 Task: Choose the host language as Portuguese.
Action: Mouse moved to (789, 115)
Screenshot: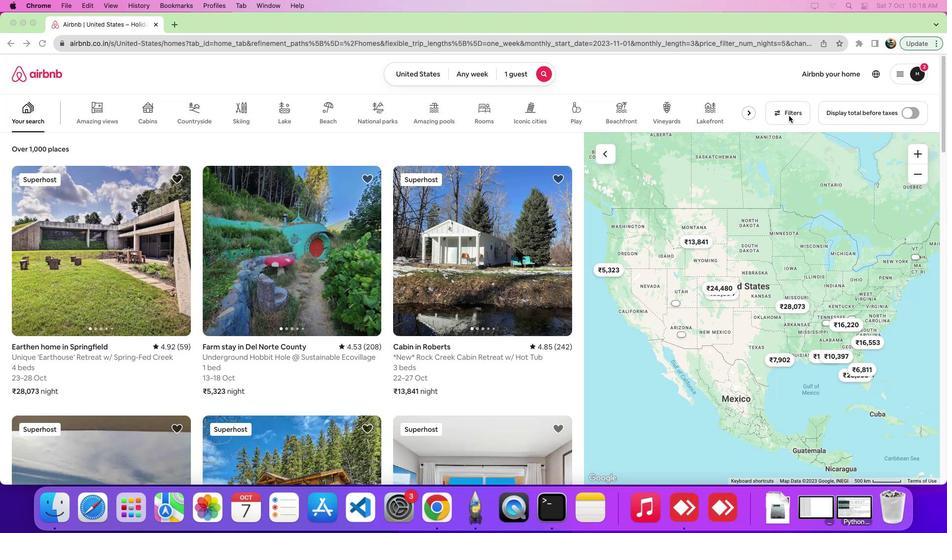 
Action: Mouse pressed left at (789, 115)
Screenshot: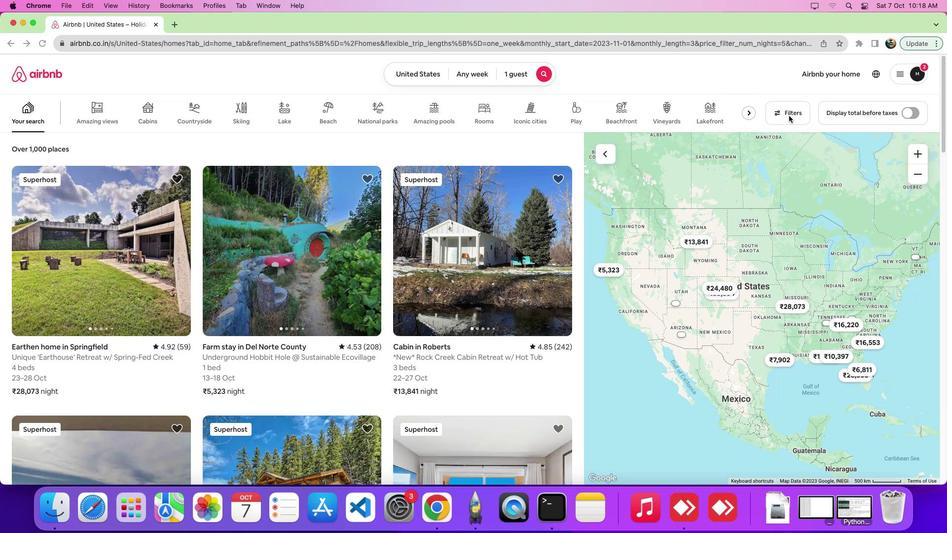 
Action: Mouse pressed left at (789, 115)
Screenshot: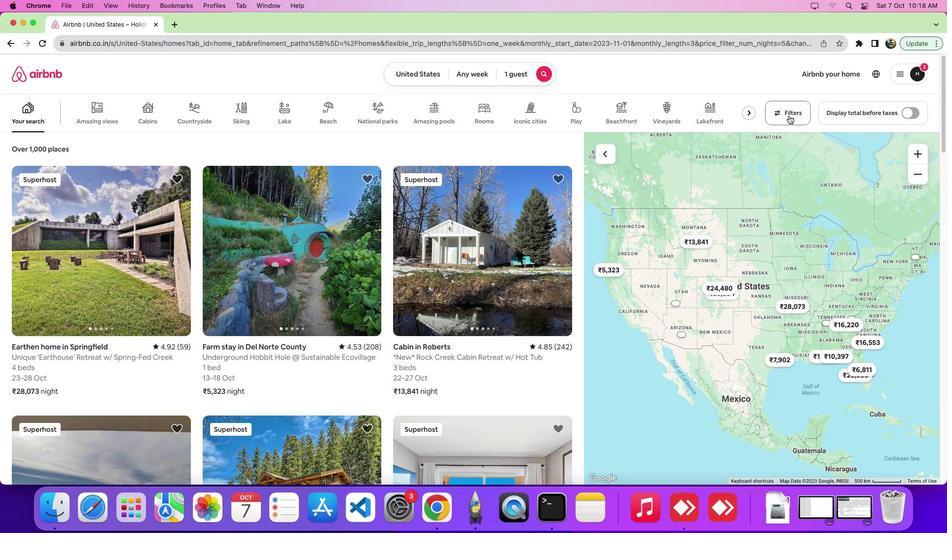 
Action: Mouse moved to (601, 171)
Screenshot: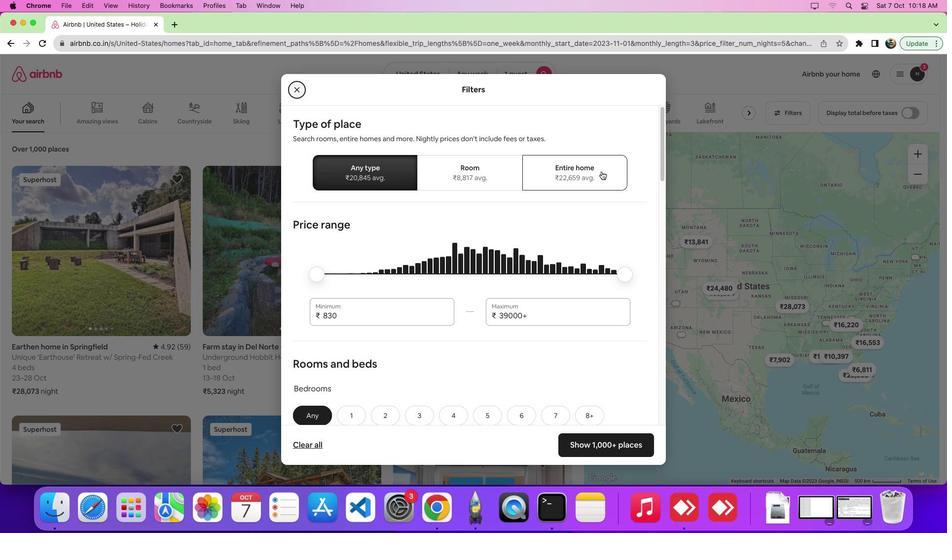 
Action: Mouse pressed left at (601, 171)
Screenshot: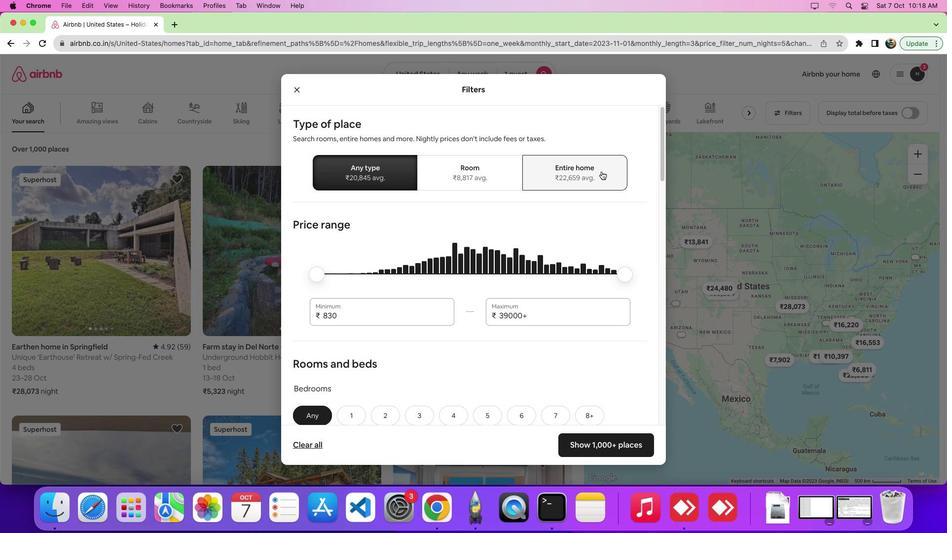 
Action: Mouse moved to (476, 327)
Screenshot: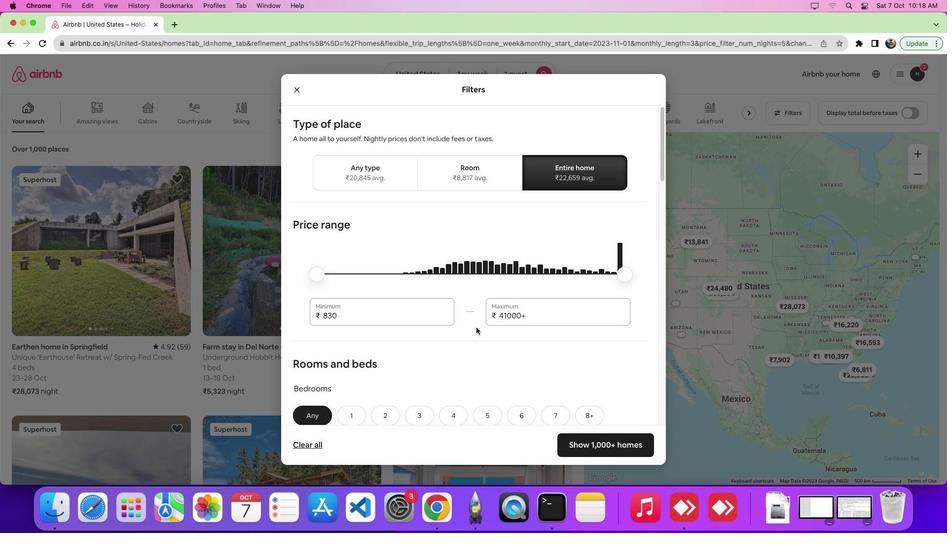 
Action: Mouse scrolled (476, 327) with delta (0, 0)
Screenshot: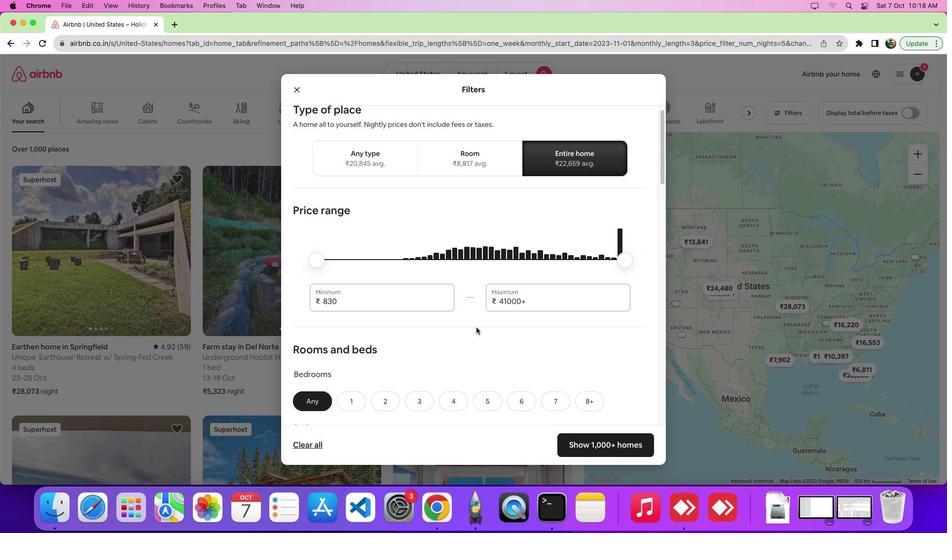 
Action: Mouse scrolled (476, 327) with delta (0, 0)
Screenshot: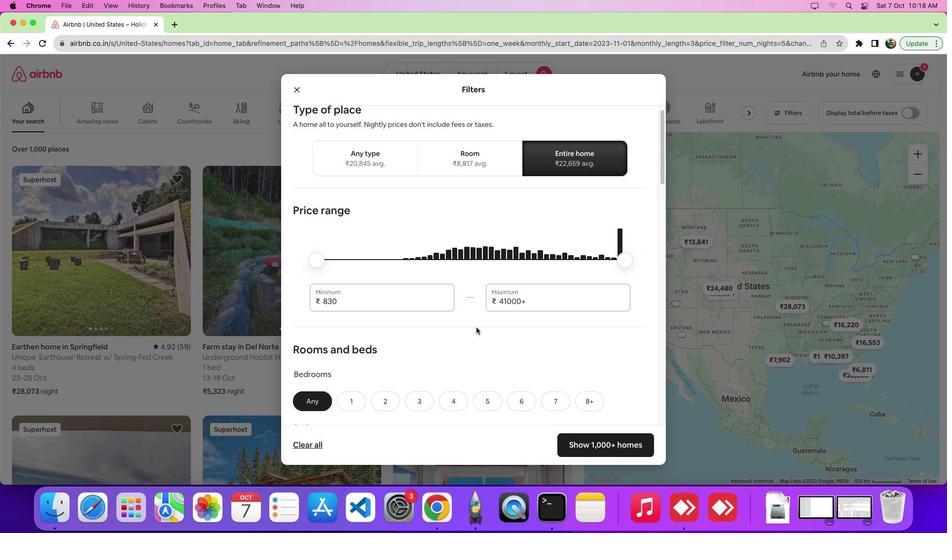 
Action: Mouse scrolled (476, 327) with delta (0, -4)
Screenshot: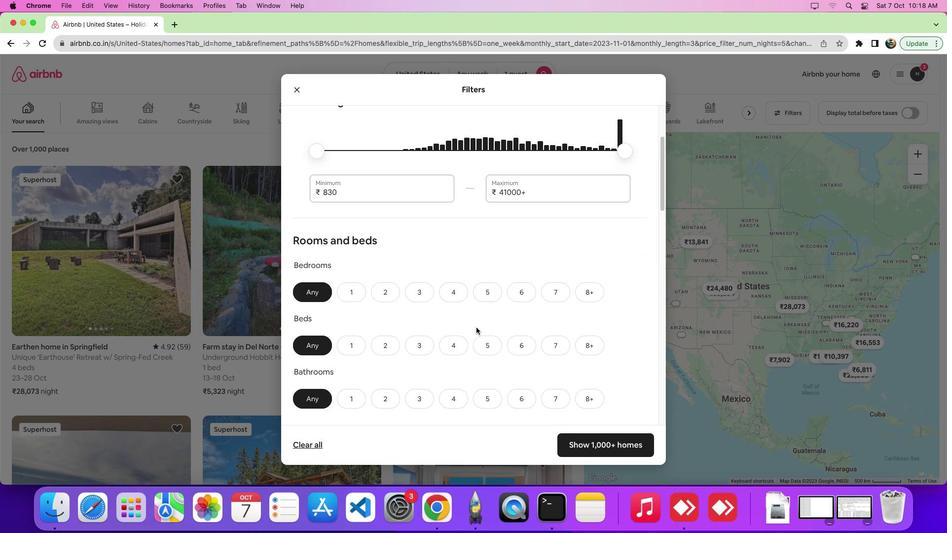 
Action: Mouse scrolled (476, 327) with delta (0, -6)
Screenshot: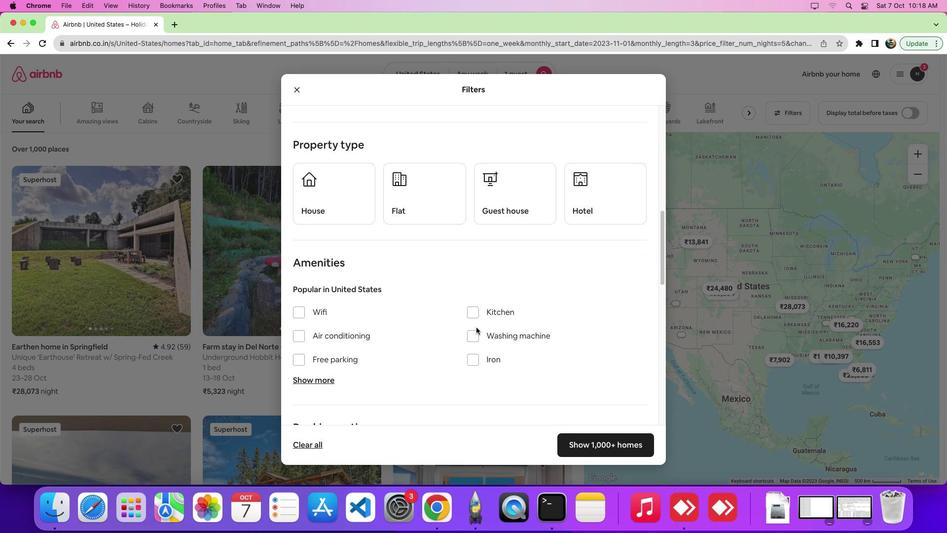 
Action: Mouse scrolled (476, 327) with delta (0, 0)
Screenshot: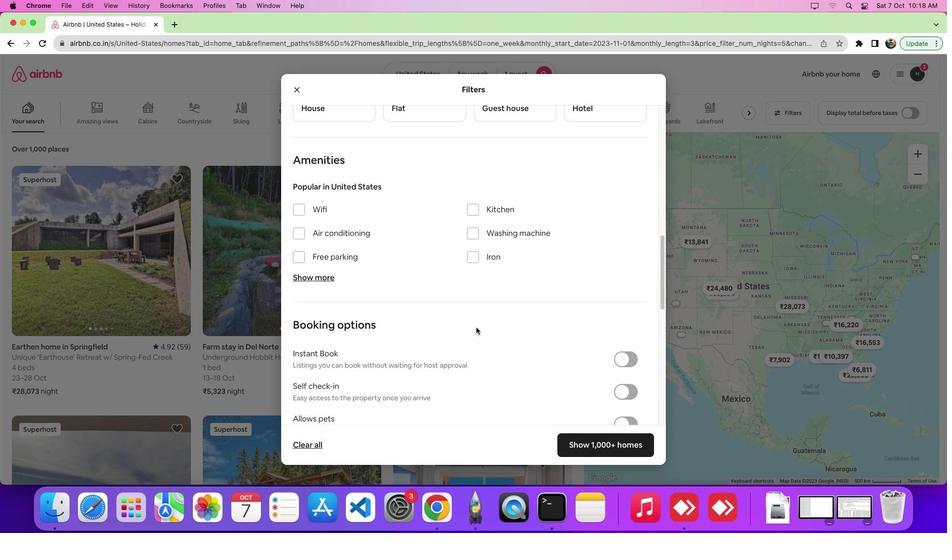 
Action: Mouse scrolled (476, 327) with delta (0, 0)
Screenshot: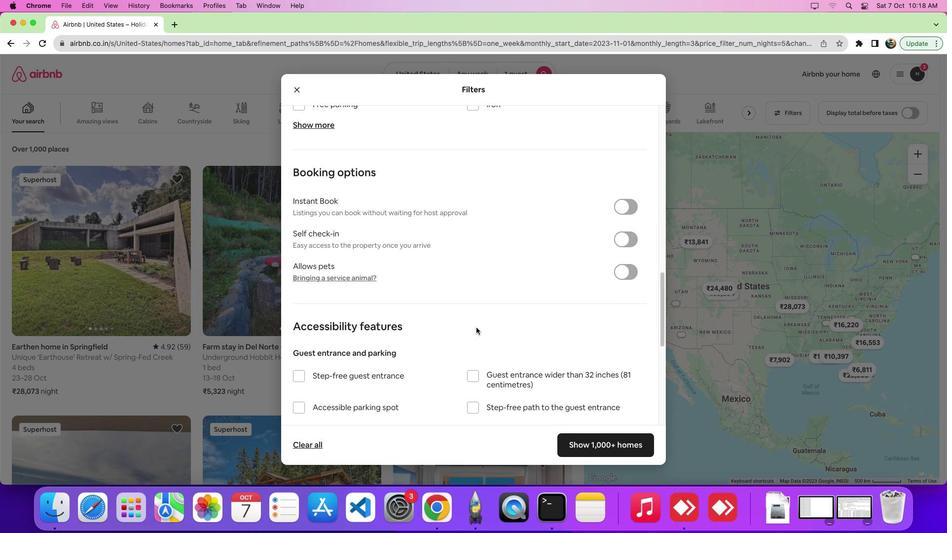 
Action: Mouse scrolled (476, 327) with delta (0, -4)
Screenshot: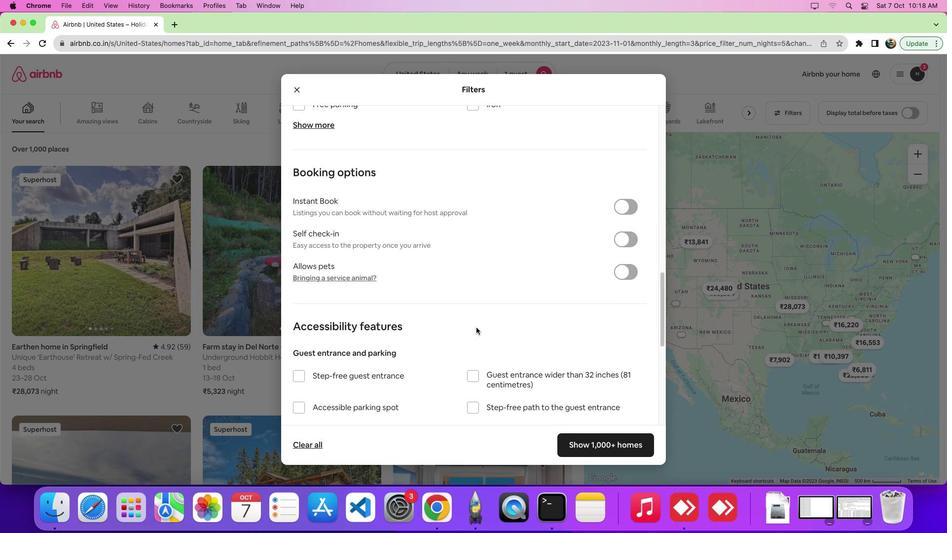 
Action: Mouse scrolled (476, 327) with delta (0, -6)
Screenshot: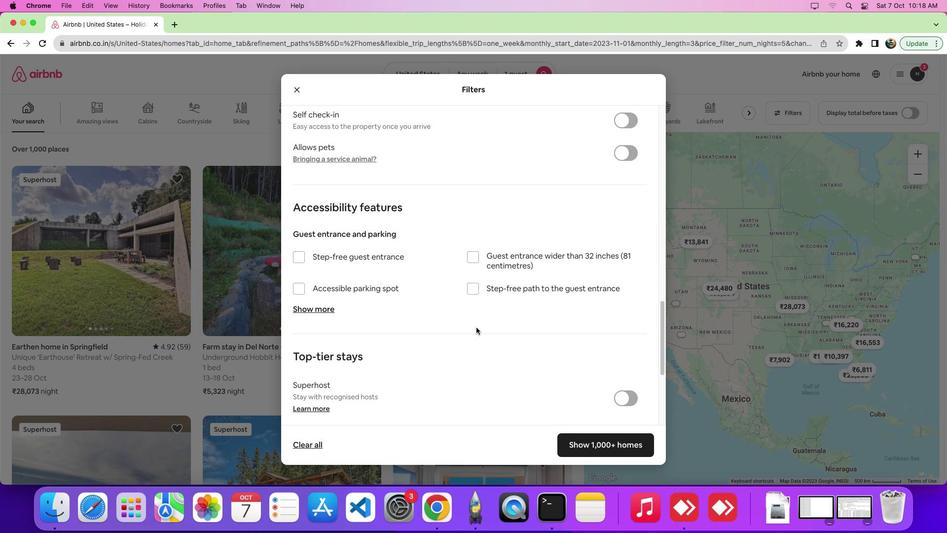 
Action: Mouse scrolled (476, 327) with delta (0, -6)
Screenshot: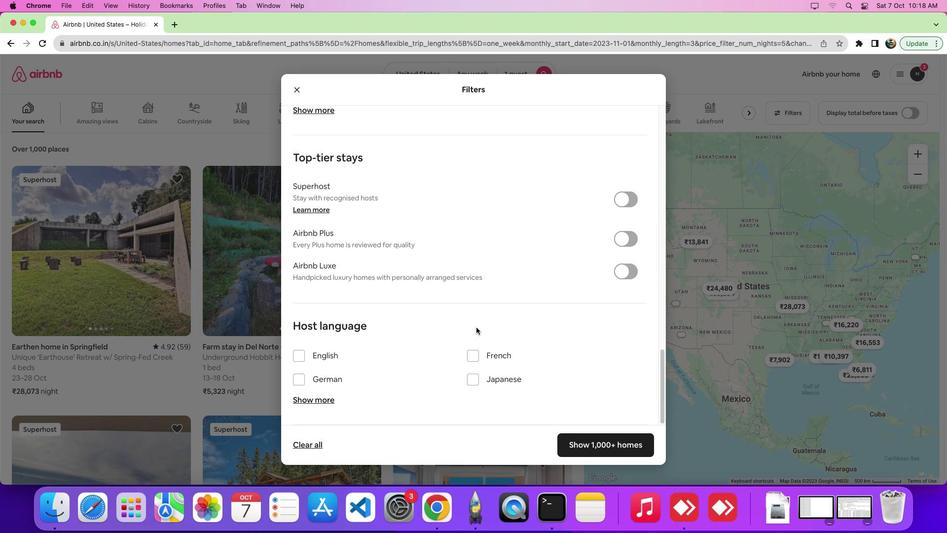 
Action: Mouse scrolled (476, 327) with delta (0, 0)
Screenshot: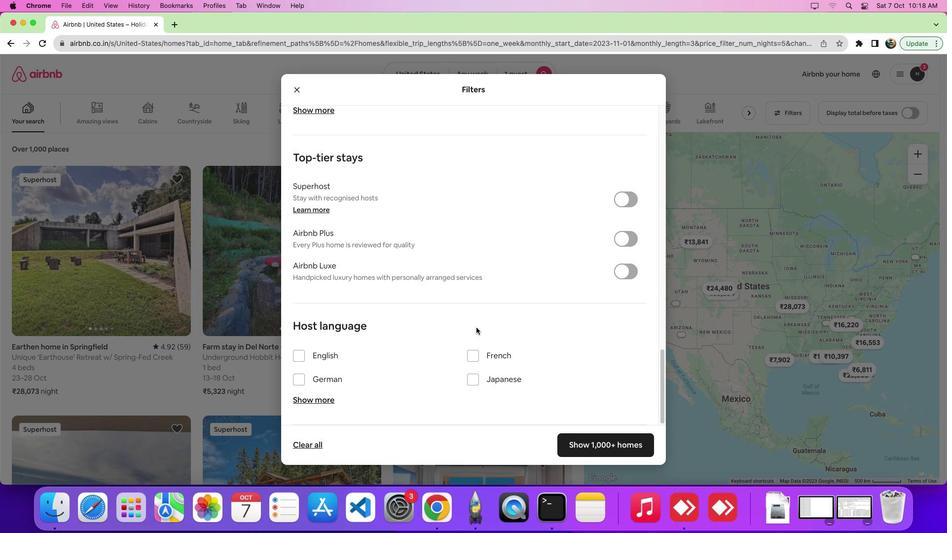 
Action: Mouse scrolled (476, 327) with delta (0, 0)
Screenshot: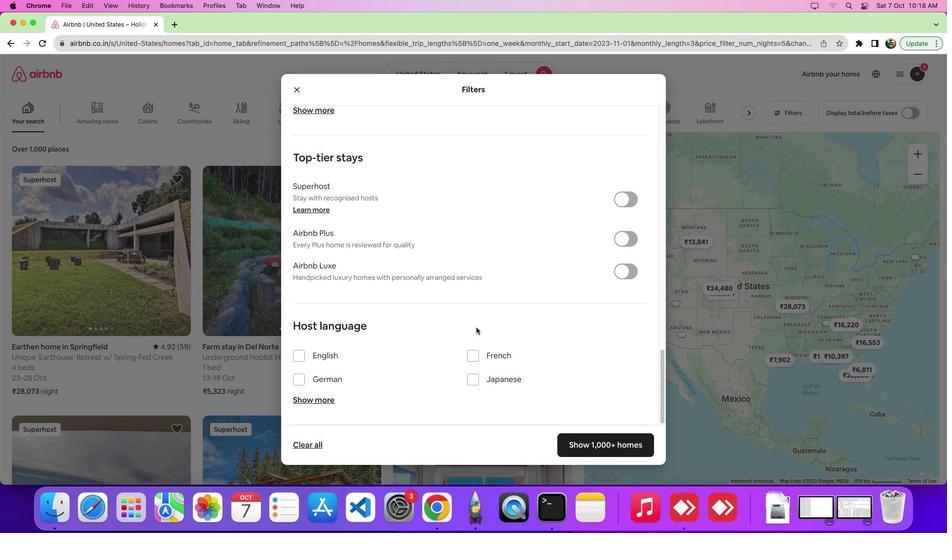 
Action: Mouse scrolled (476, 327) with delta (0, -4)
Screenshot: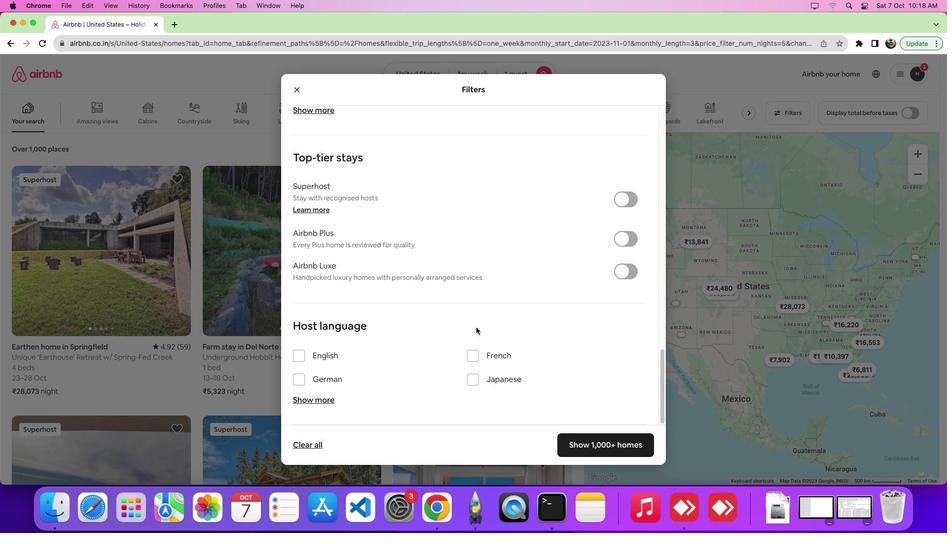 
Action: Mouse scrolled (476, 327) with delta (0, -5)
Screenshot: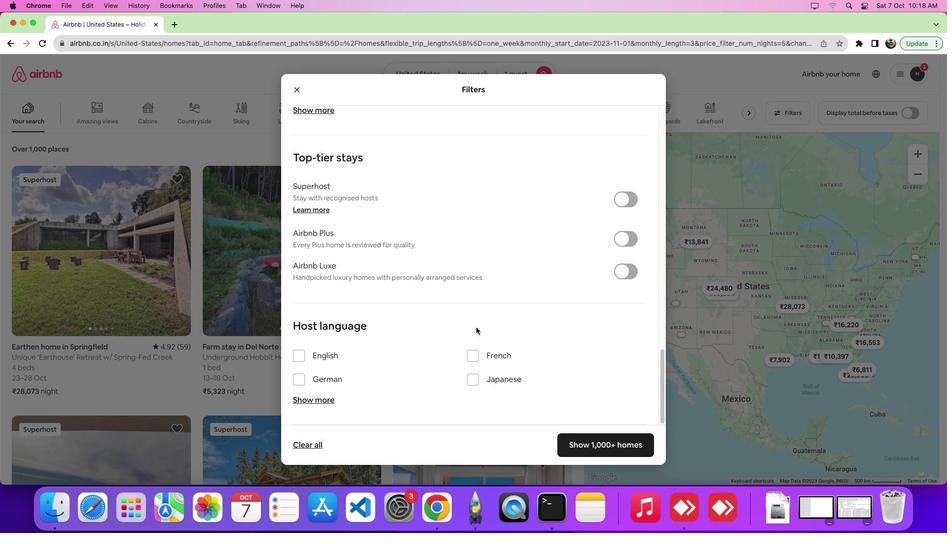 
Action: Mouse moved to (329, 399)
Screenshot: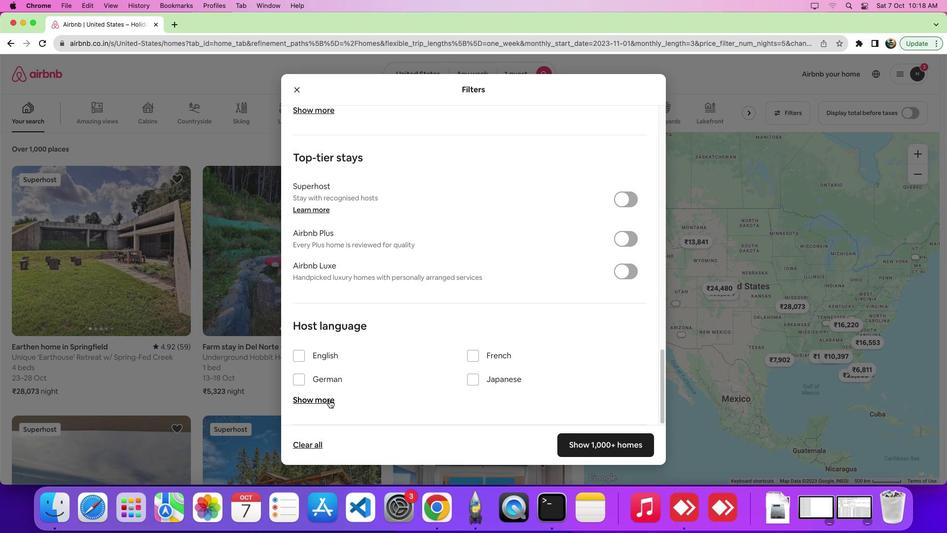 
Action: Mouse pressed left at (329, 399)
Screenshot: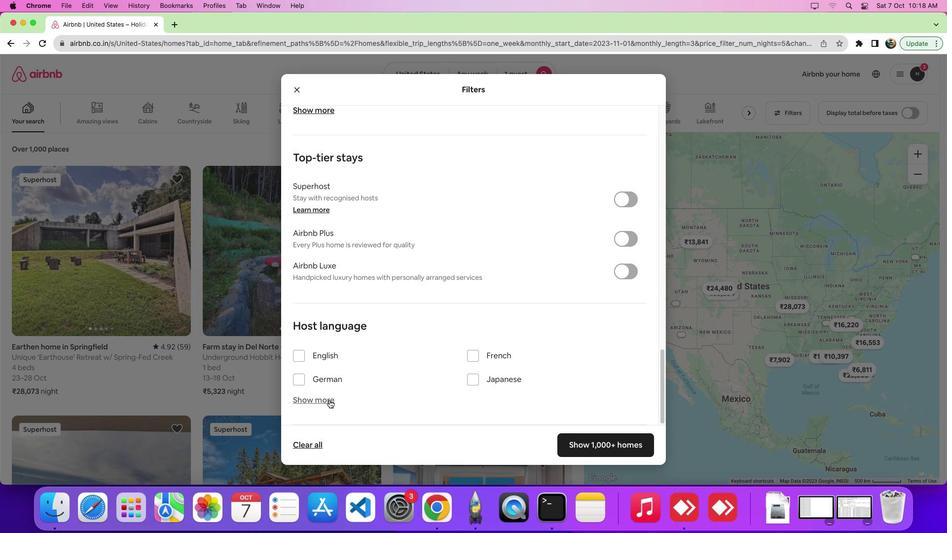 
Action: Mouse moved to (427, 368)
Screenshot: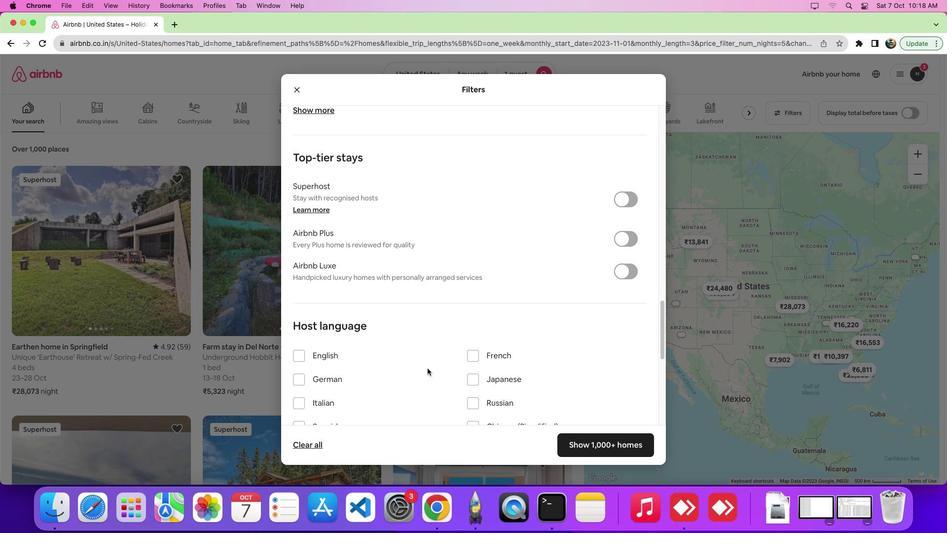 
Action: Mouse scrolled (427, 368) with delta (0, 0)
Screenshot: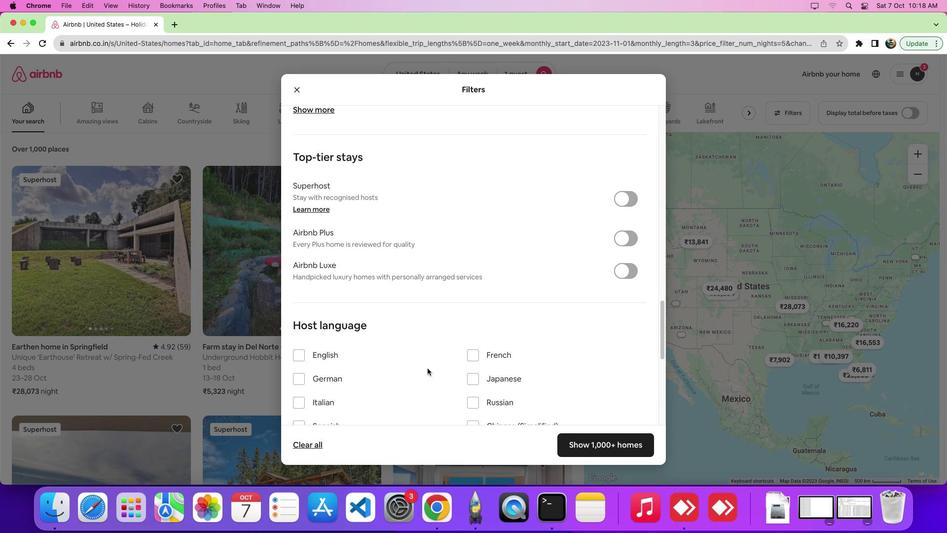 
Action: Mouse scrolled (427, 368) with delta (0, 0)
Screenshot: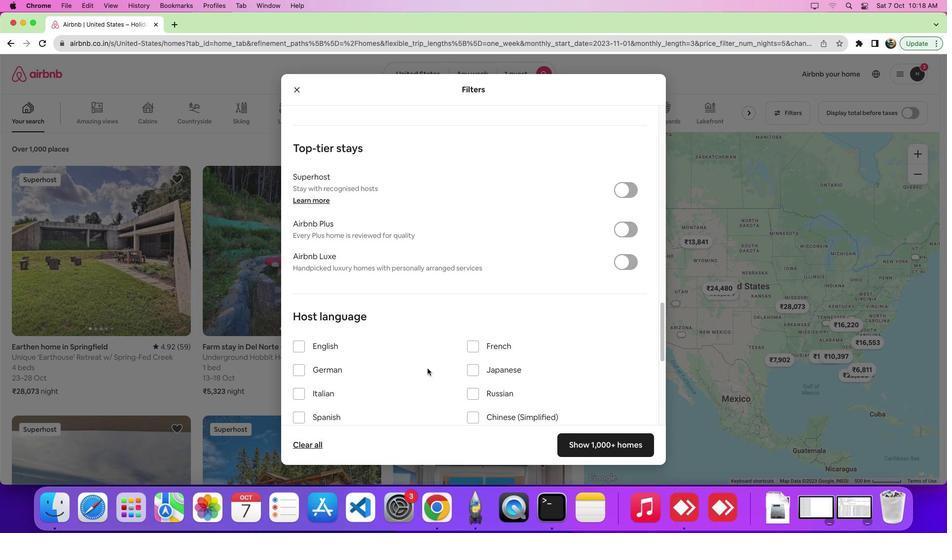
Action: Mouse scrolled (427, 368) with delta (0, -1)
Screenshot: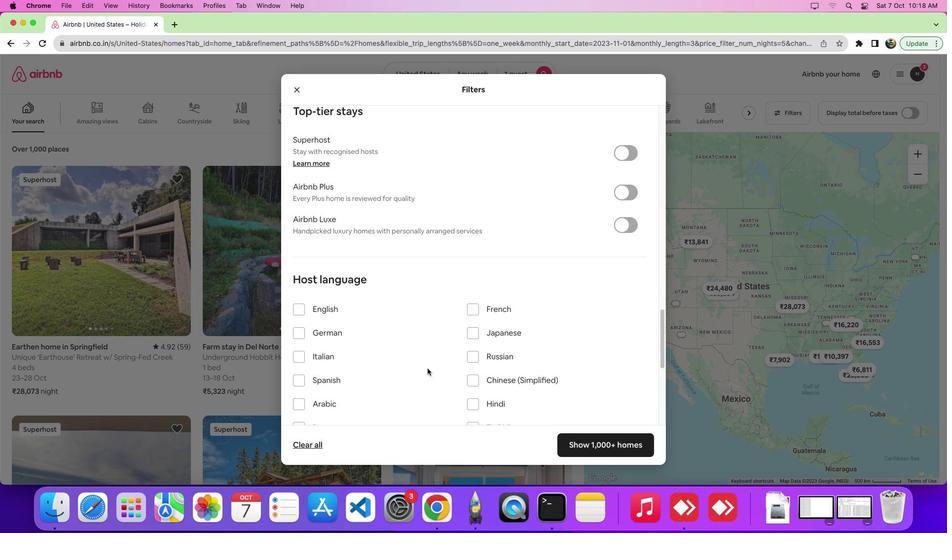 
Action: Mouse scrolled (427, 368) with delta (0, 0)
Screenshot: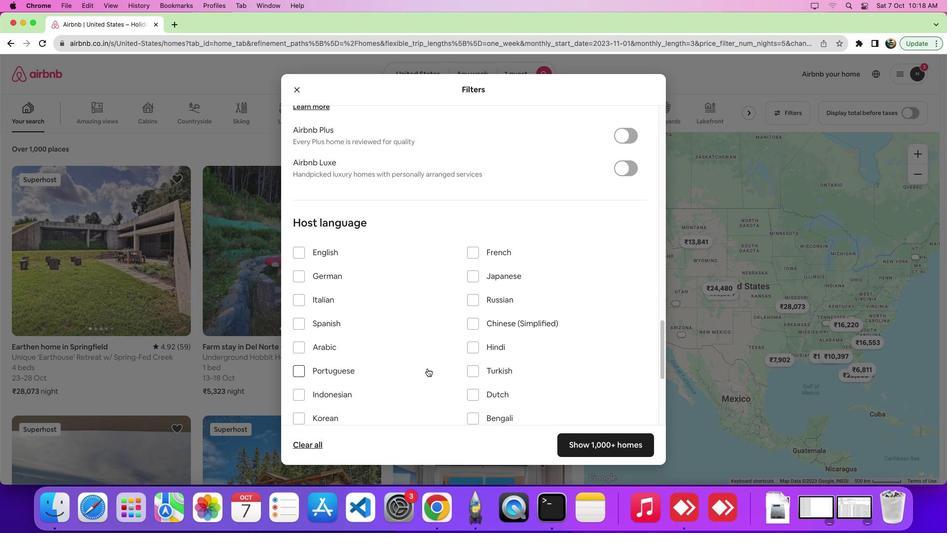 
Action: Mouse scrolled (427, 368) with delta (0, 0)
Screenshot: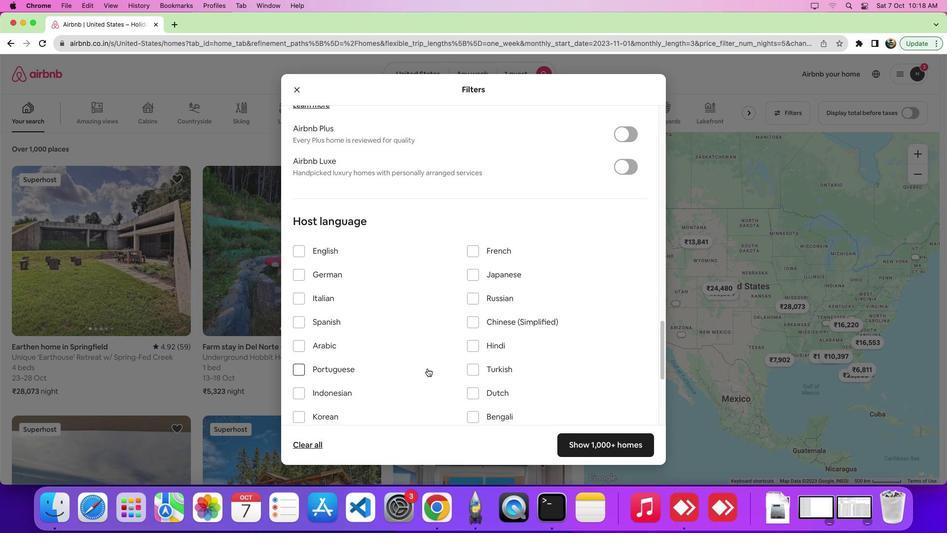 
Action: Mouse scrolled (427, 368) with delta (0, 0)
Screenshot: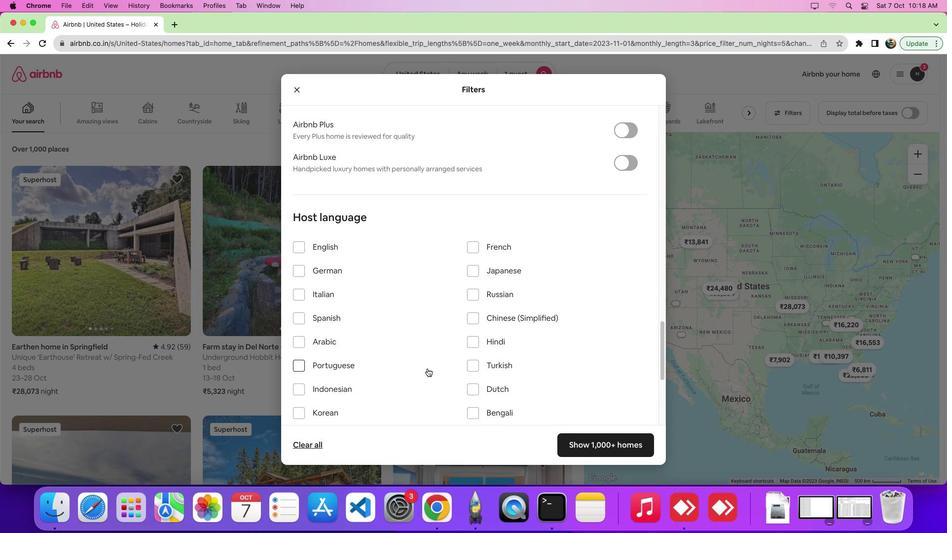 
Action: Mouse moved to (305, 349)
Screenshot: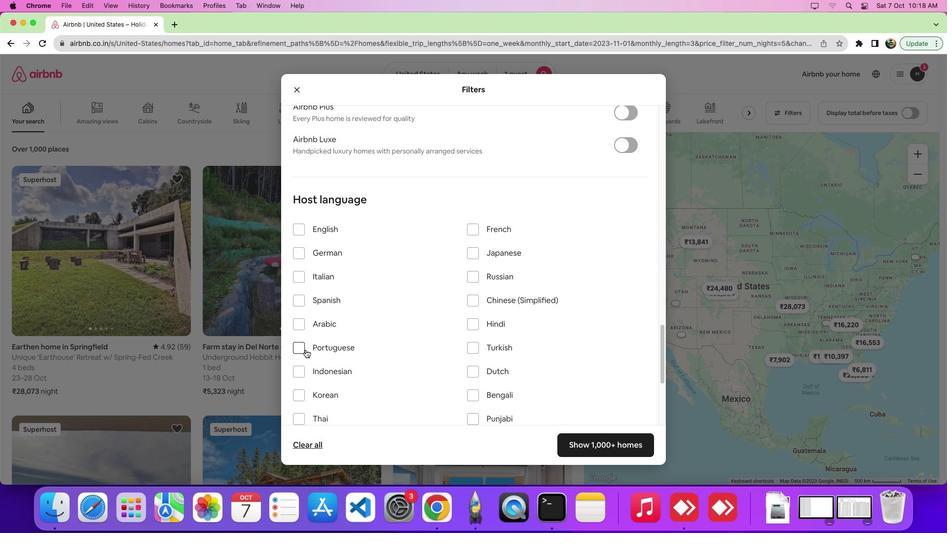 
Action: Mouse pressed left at (305, 349)
Screenshot: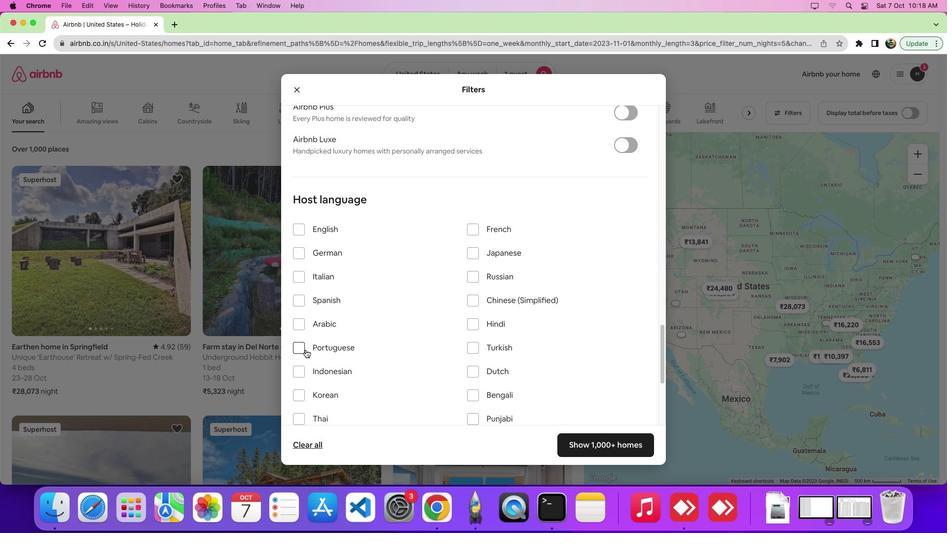 
